 Task: In job post updates turn off In-app notifications.
Action: Mouse moved to (644, 57)
Screenshot: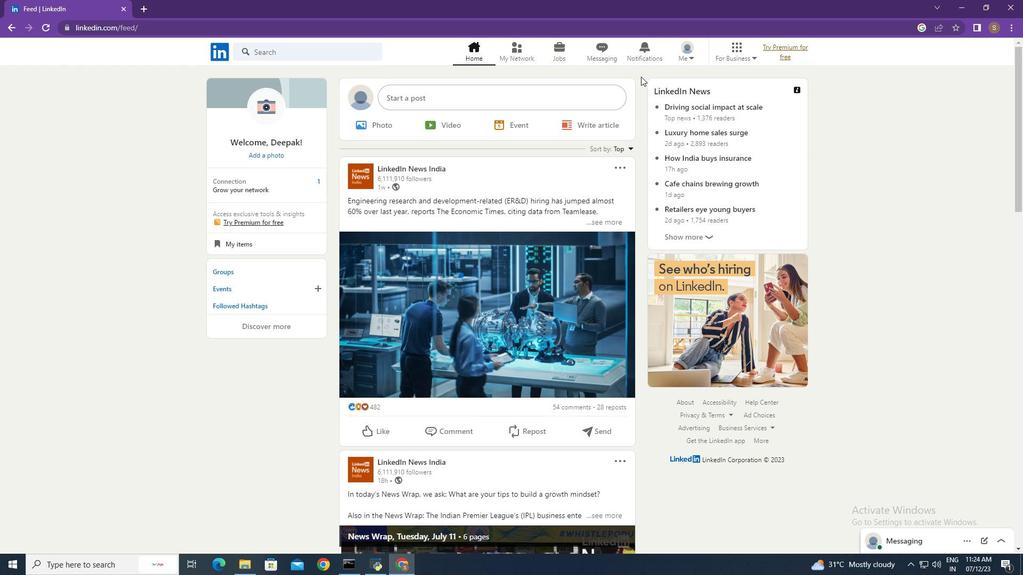 
Action: Mouse pressed left at (644, 57)
Screenshot: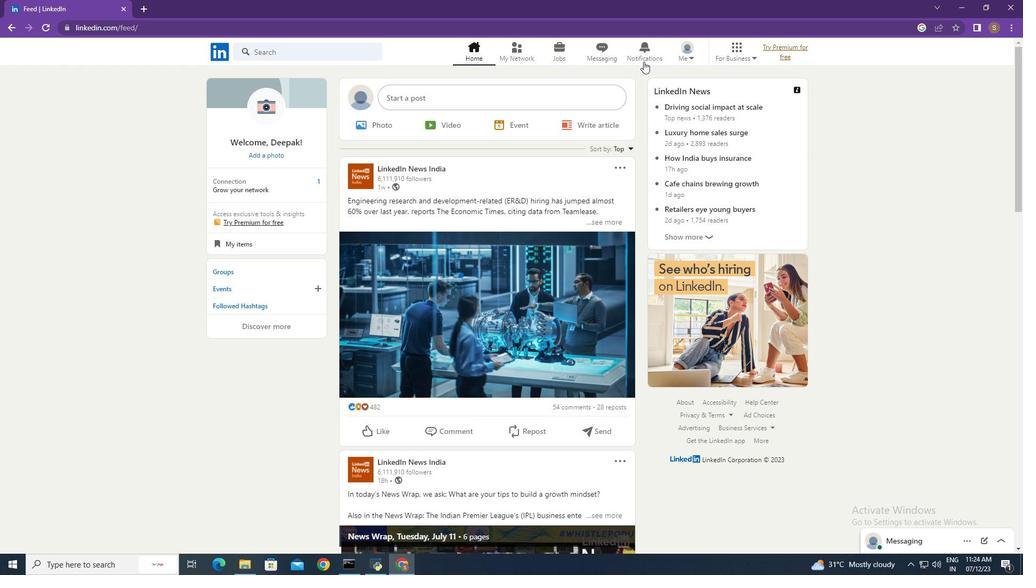 
Action: Mouse moved to (245, 121)
Screenshot: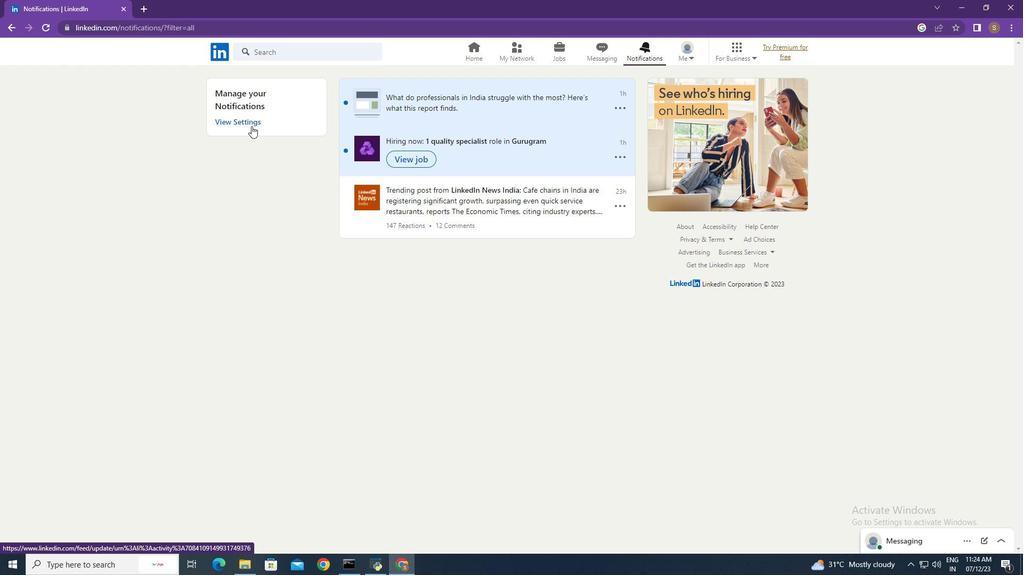 
Action: Mouse pressed left at (245, 121)
Screenshot: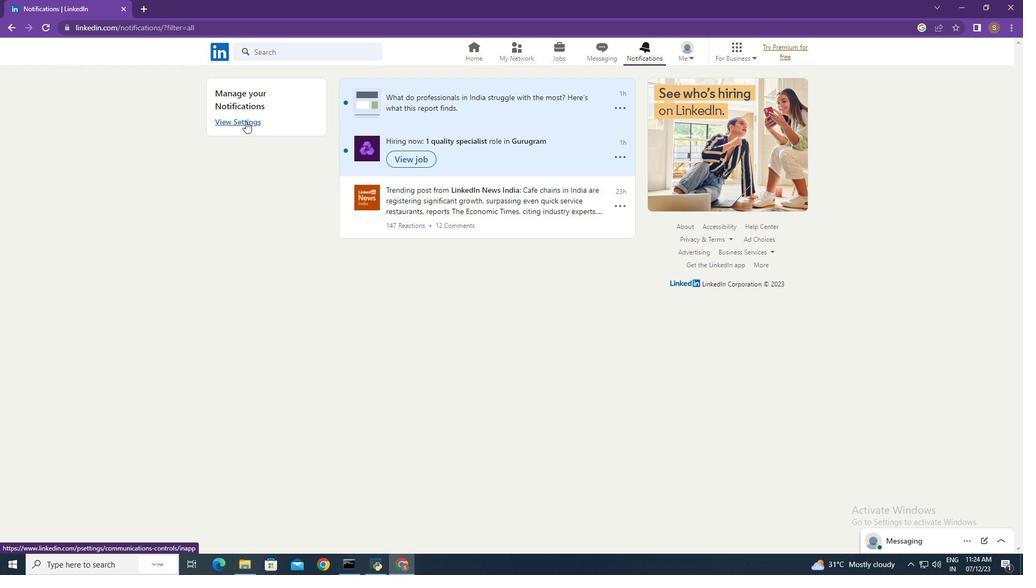 
Action: Mouse moved to (758, 193)
Screenshot: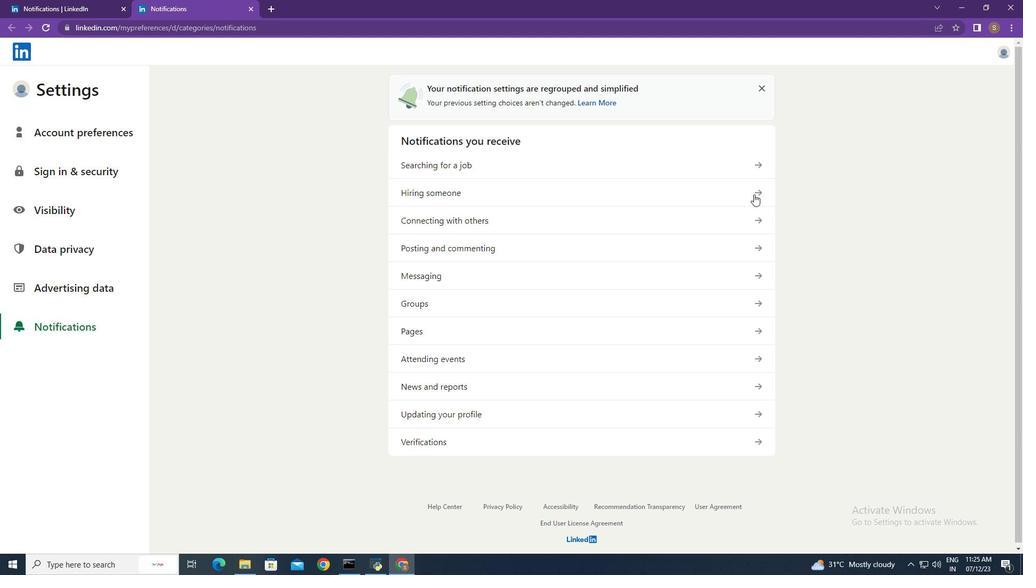 
Action: Mouse pressed left at (758, 193)
Screenshot: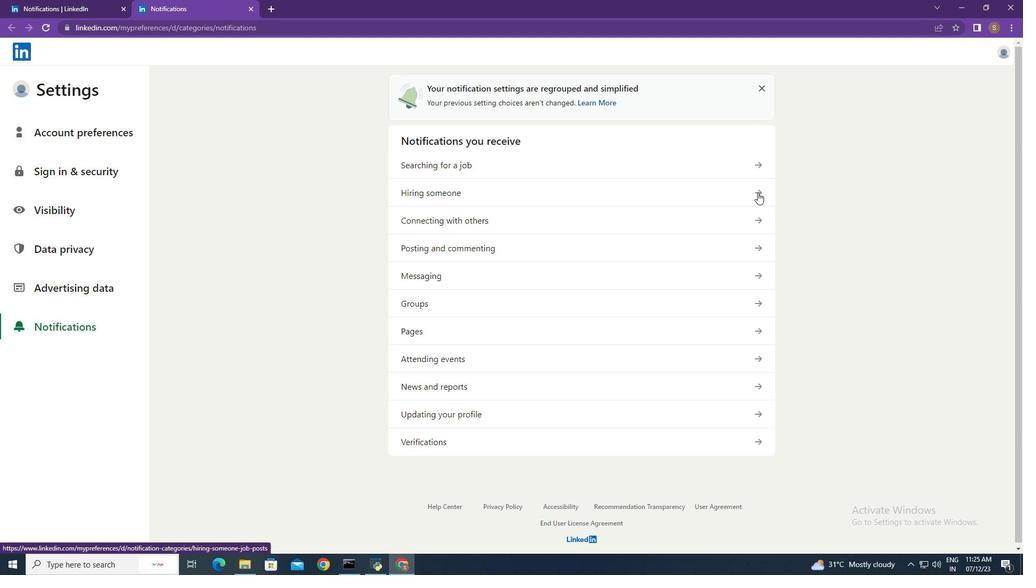 
Action: Mouse moved to (755, 193)
Screenshot: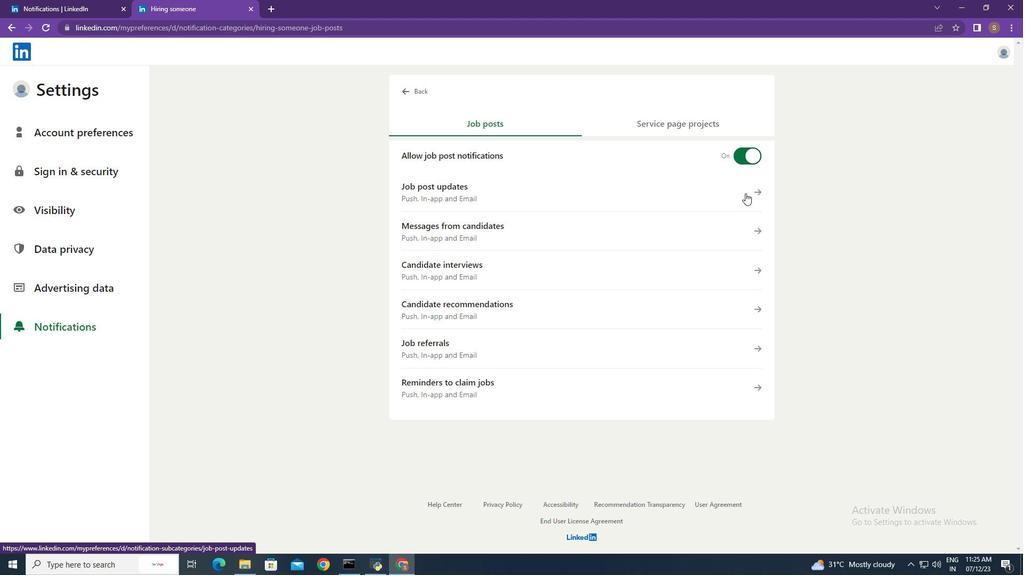 
Action: Mouse pressed left at (755, 193)
Screenshot: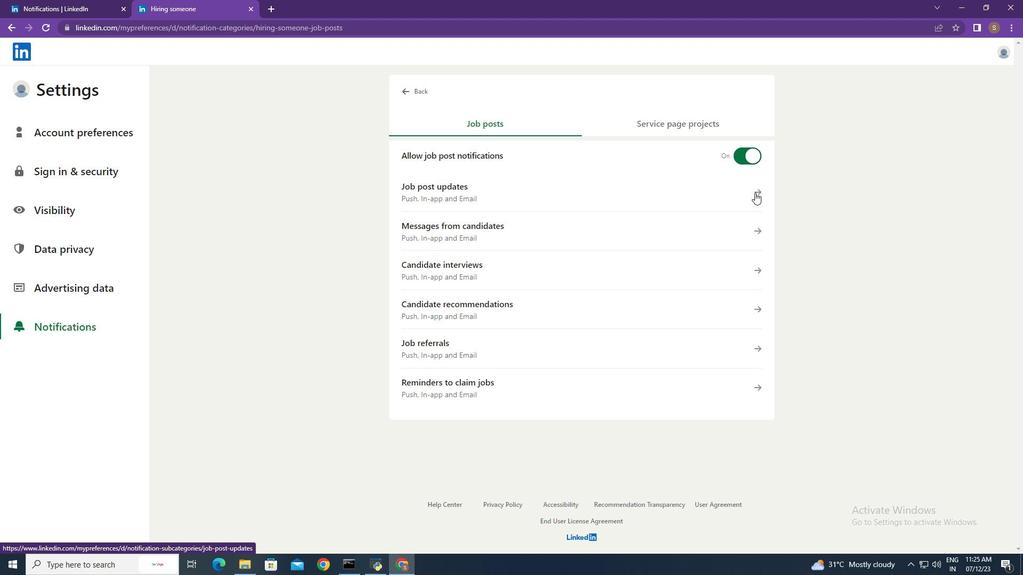 
Action: Mouse moved to (749, 175)
Screenshot: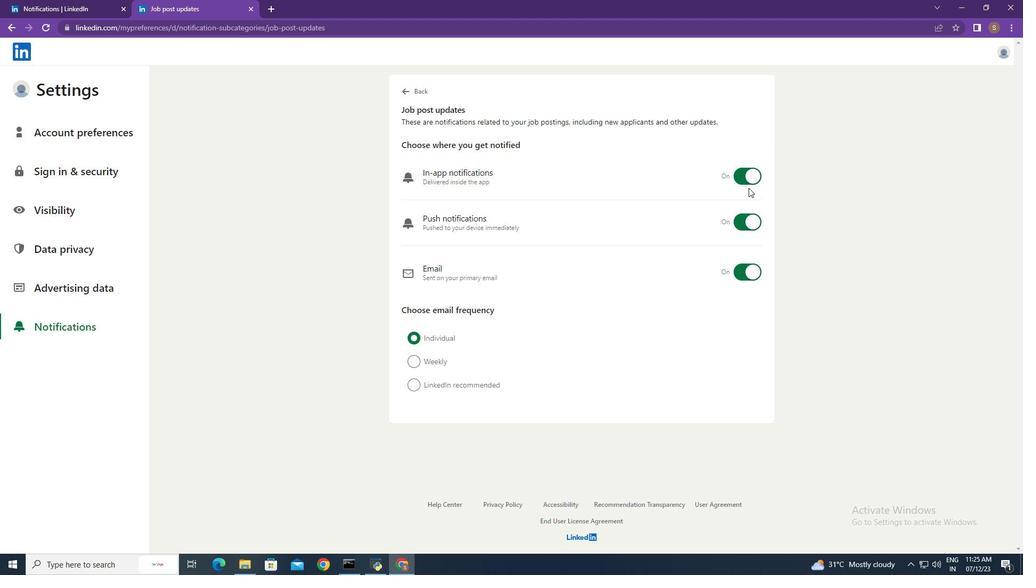 
Action: Mouse pressed left at (749, 175)
Screenshot: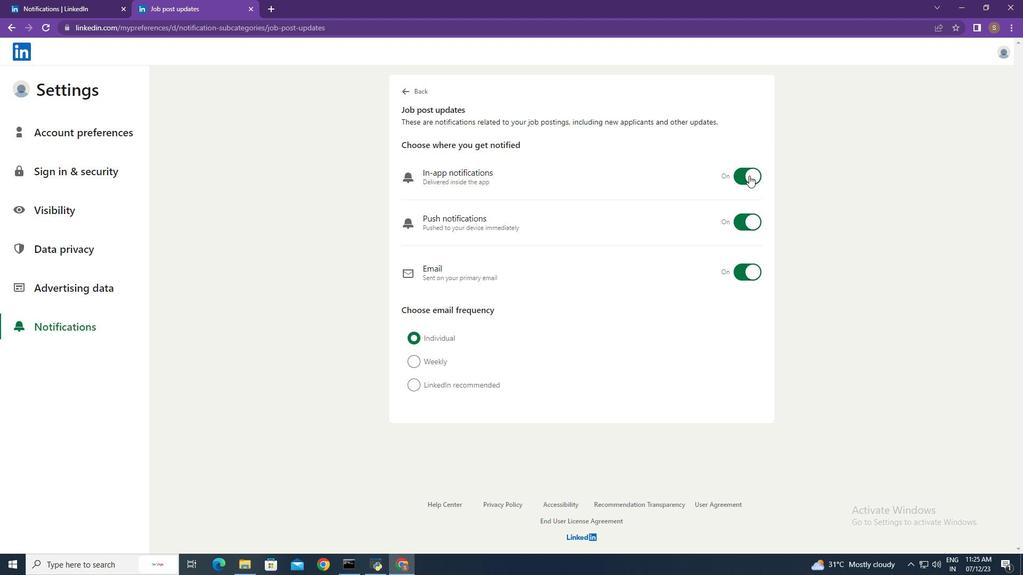 
Action: Mouse moved to (841, 226)
Screenshot: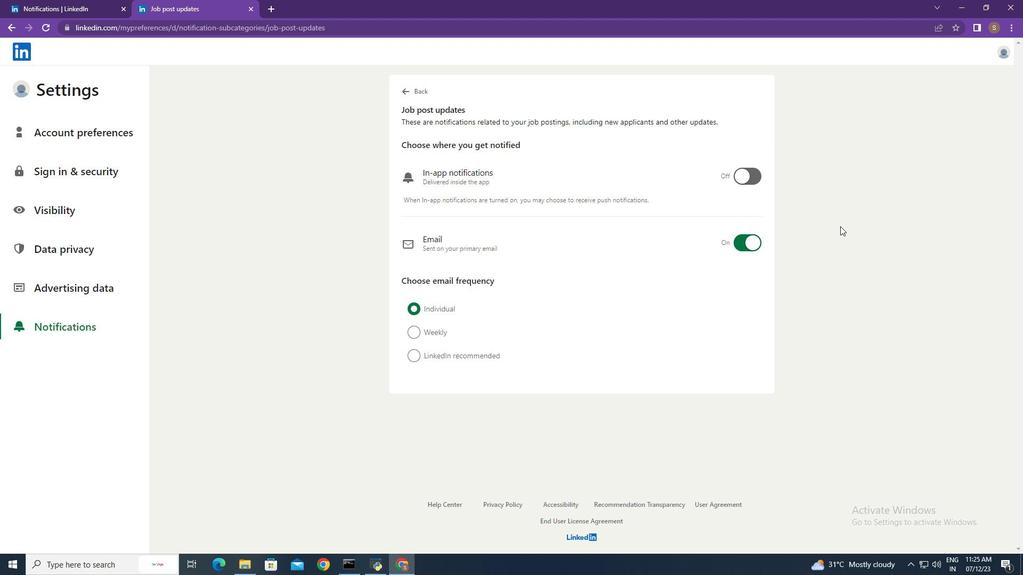 
